 Task: Move the item due date "to the same day next week".
Action: Mouse moved to (1123, 96)
Screenshot: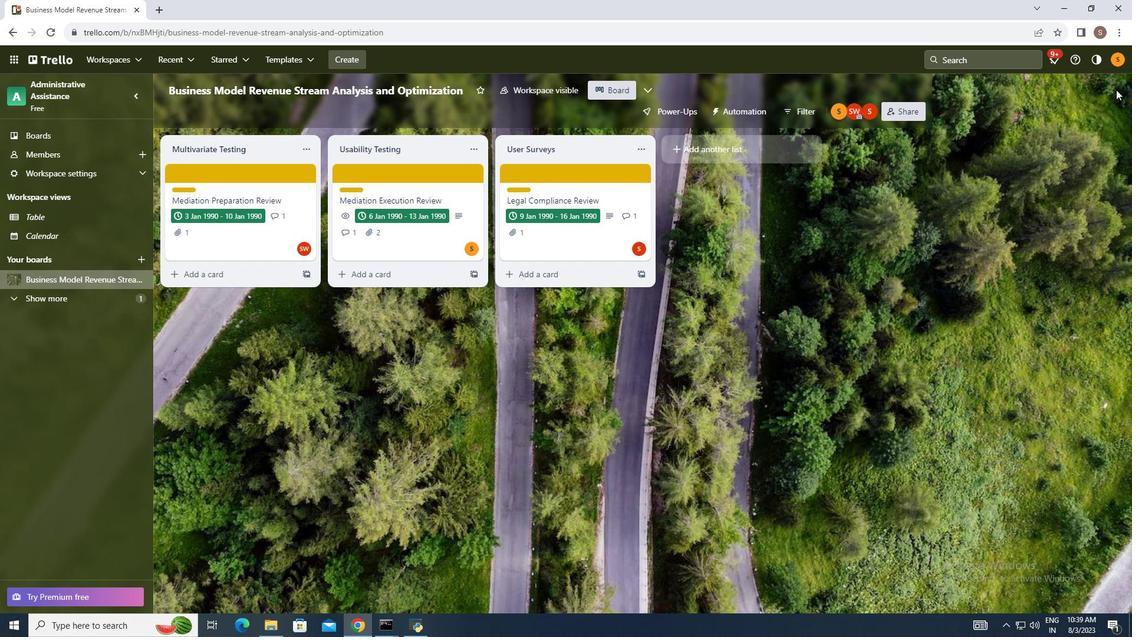 
Action: Mouse pressed left at (1123, 96)
Screenshot: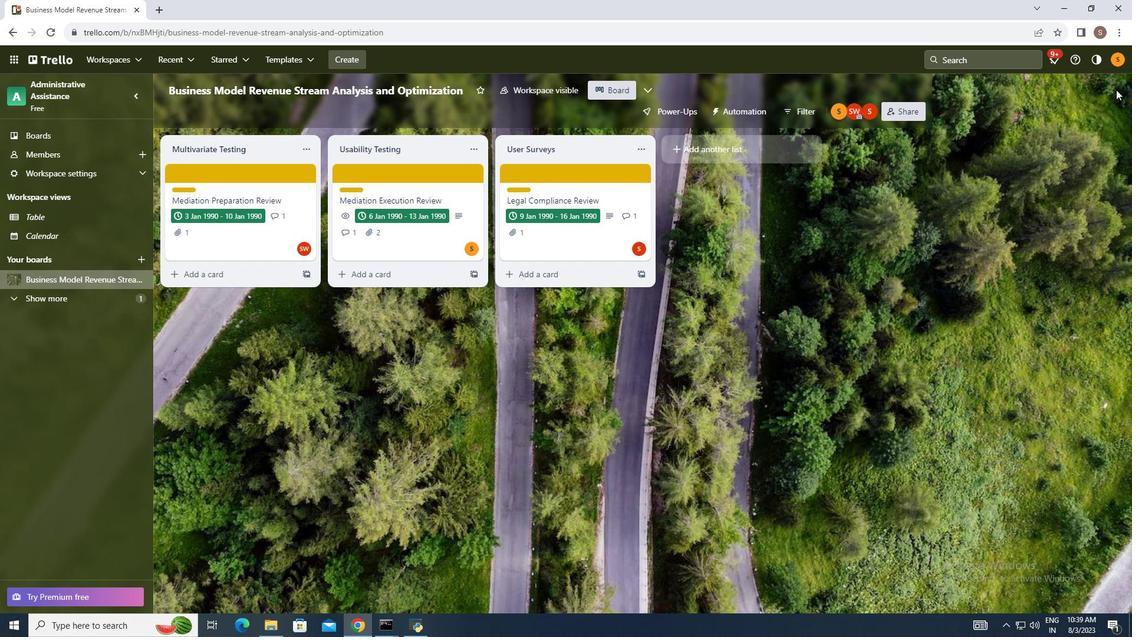 
Action: Mouse moved to (1041, 258)
Screenshot: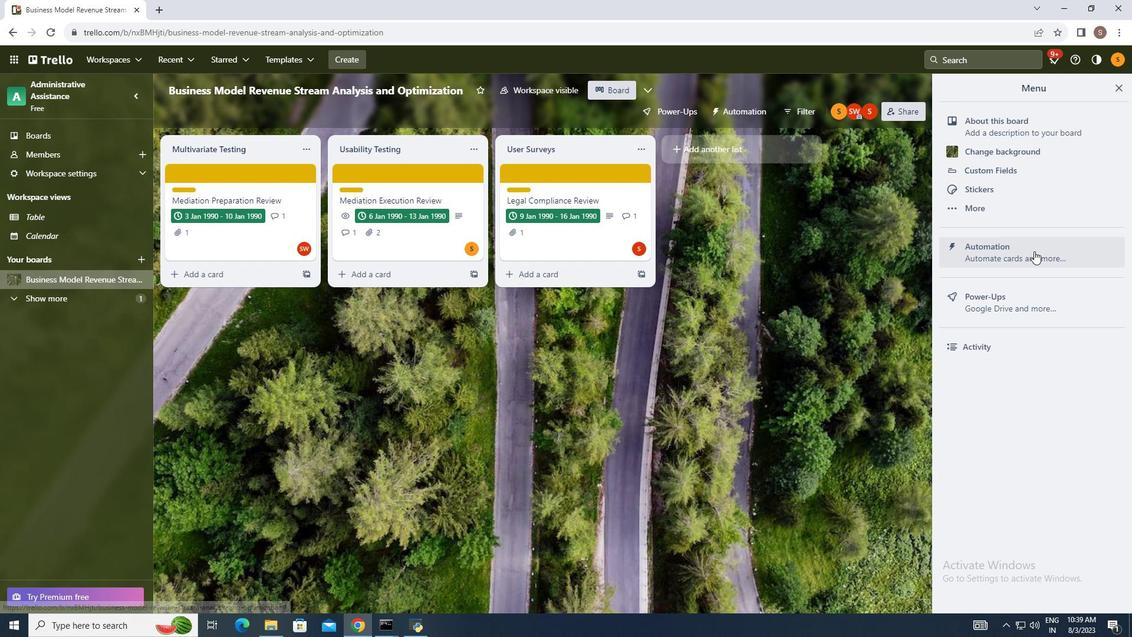 
Action: Mouse pressed left at (1041, 258)
Screenshot: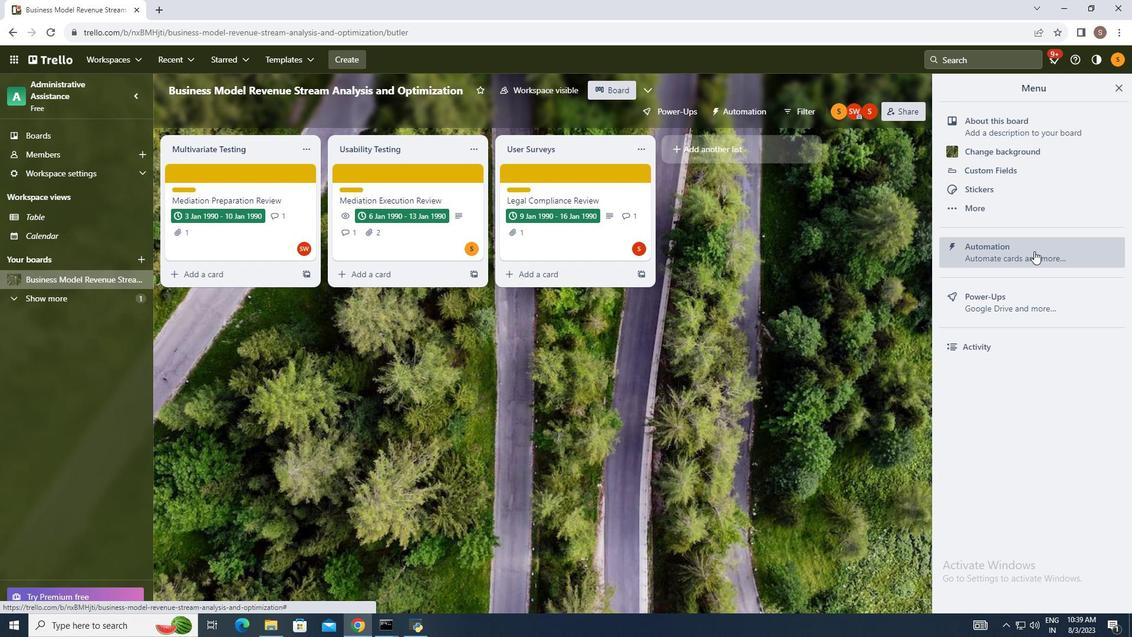 
Action: Mouse moved to (231, 315)
Screenshot: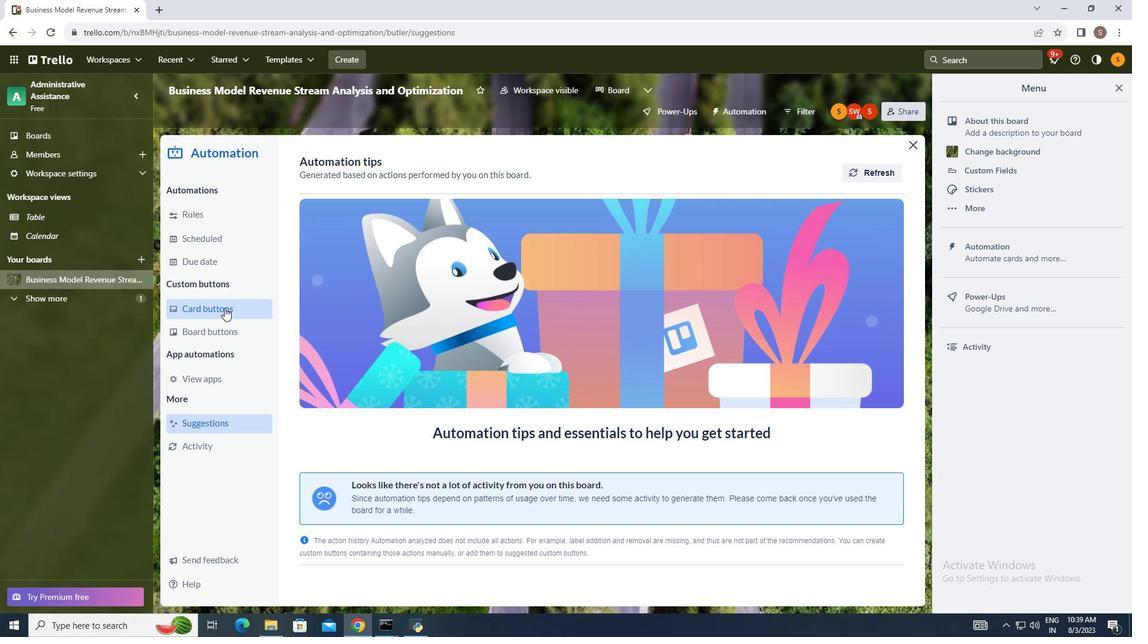 
Action: Mouse pressed left at (231, 315)
Screenshot: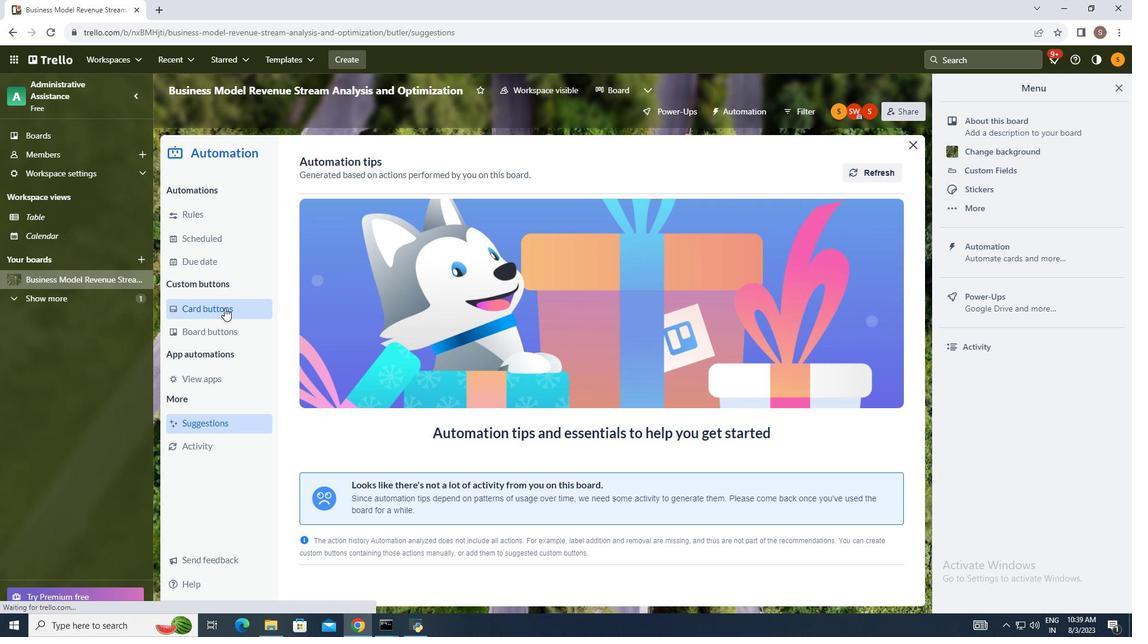 
Action: Mouse moved to (881, 169)
Screenshot: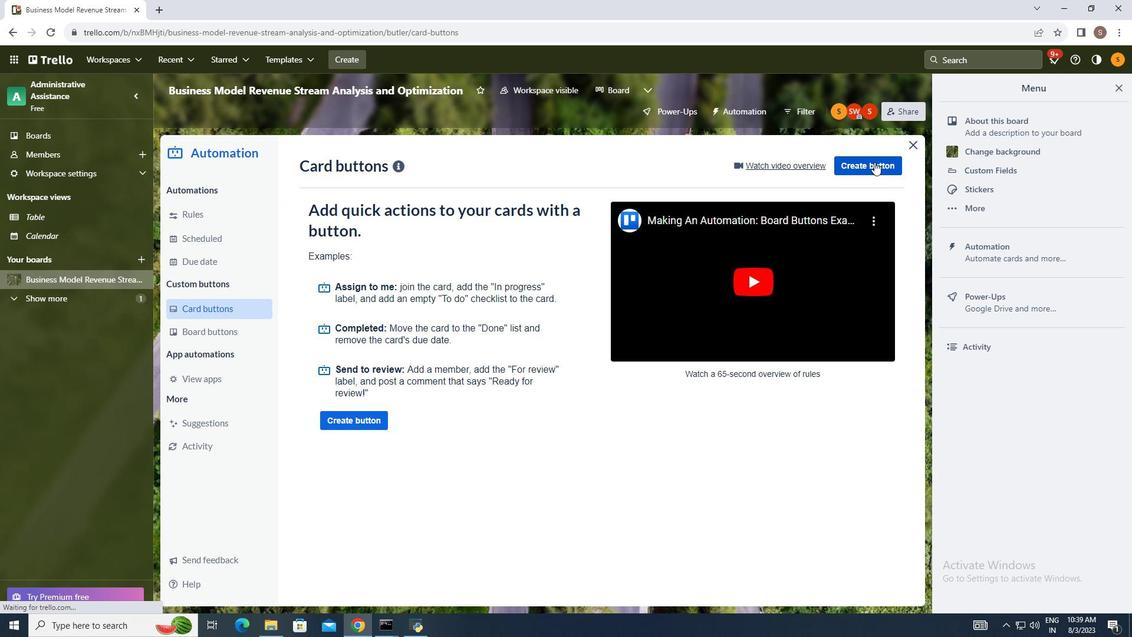 
Action: Mouse pressed left at (881, 169)
Screenshot: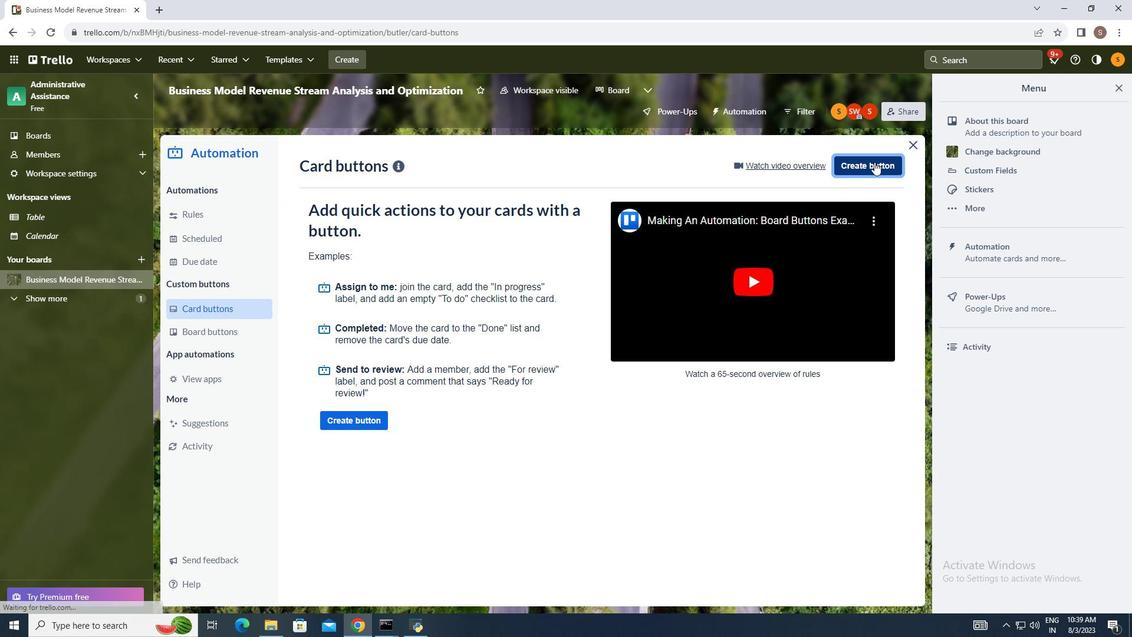 
Action: Mouse moved to (554, 330)
Screenshot: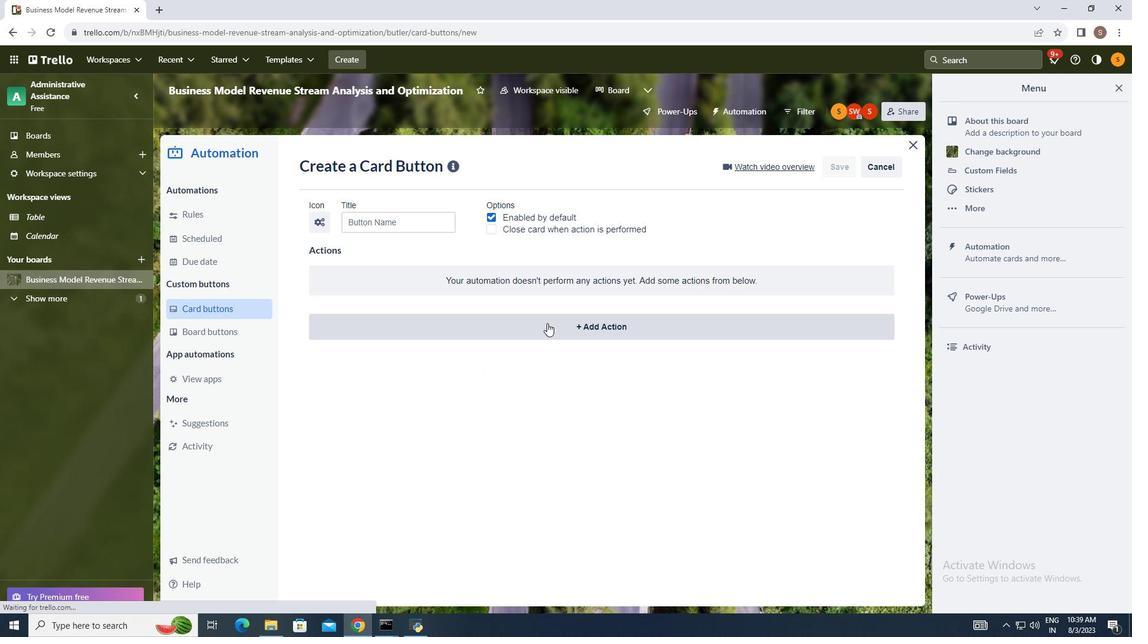 
Action: Mouse pressed left at (554, 330)
Screenshot: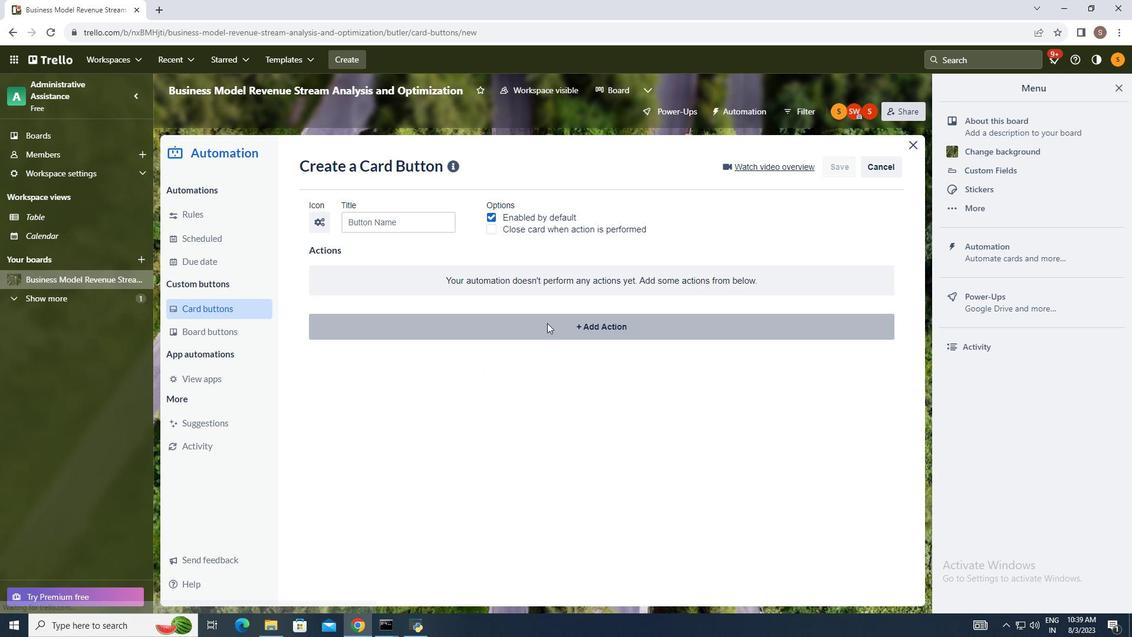 
Action: Mouse moved to (478, 372)
Screenshot: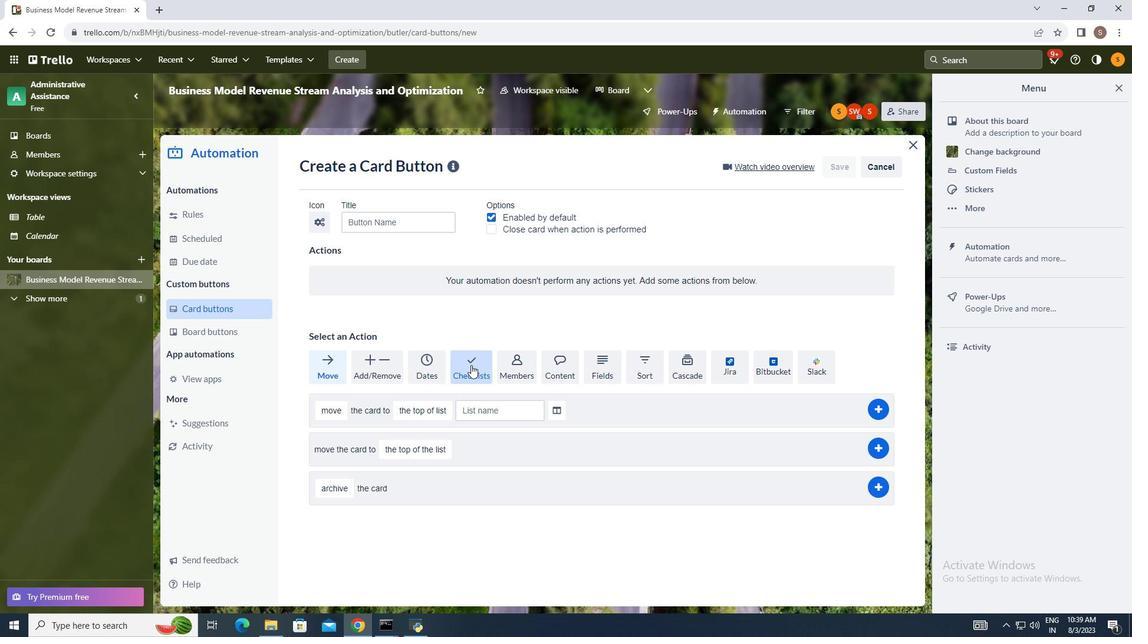 
Action: Mouse pressed left at (478, 372)
Screenshot: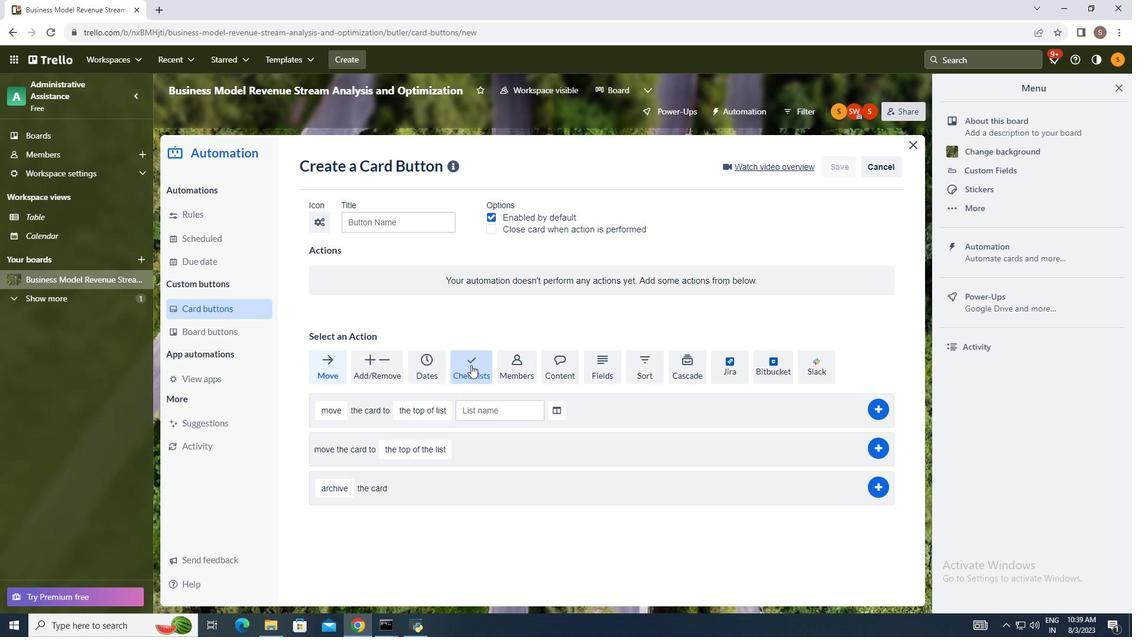 
Action: Mouse scrolled (478, 372) with delta (0, 0)
Screenshot: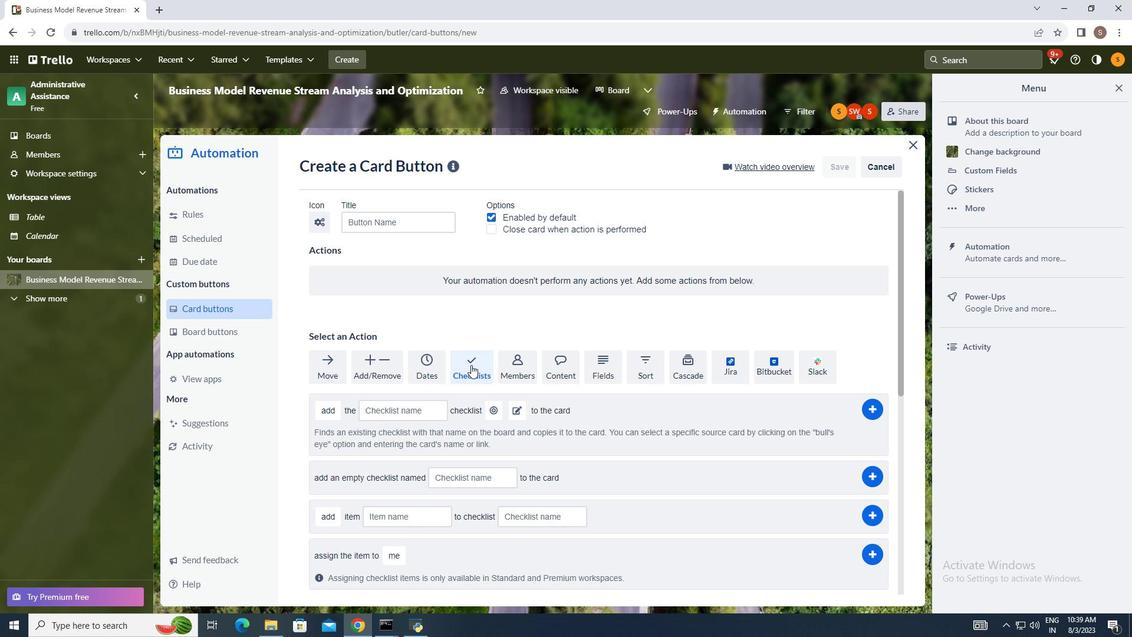 
Action: Mouse moved to (478, 372)
Screenshot: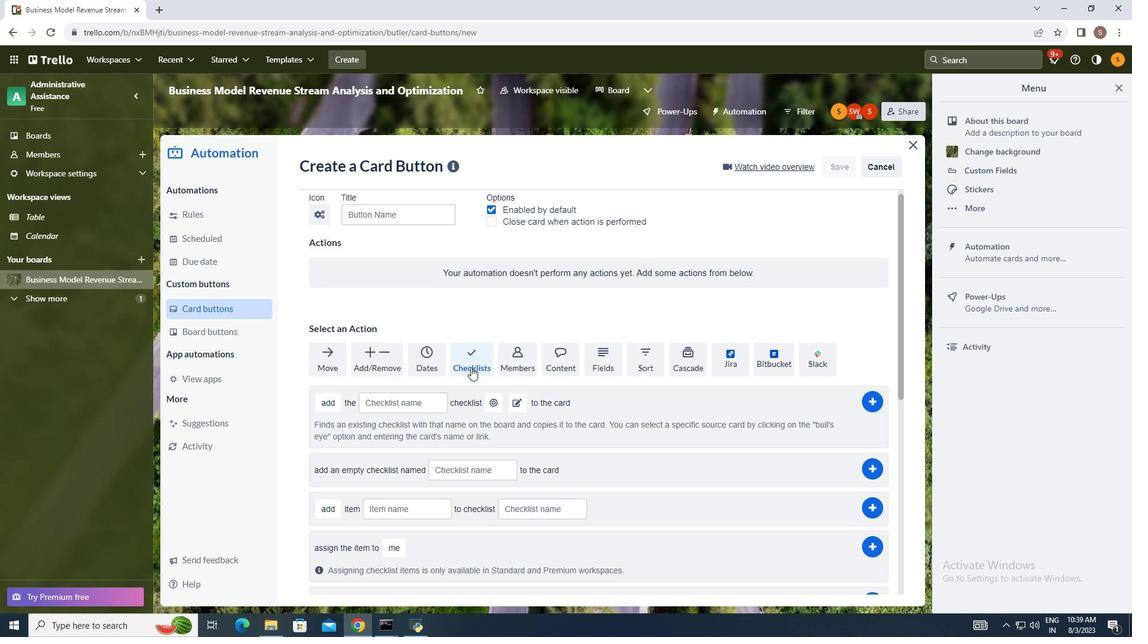 
Action: Mouse scrolled (478, 371) with delta (0, 0)
Screenshot: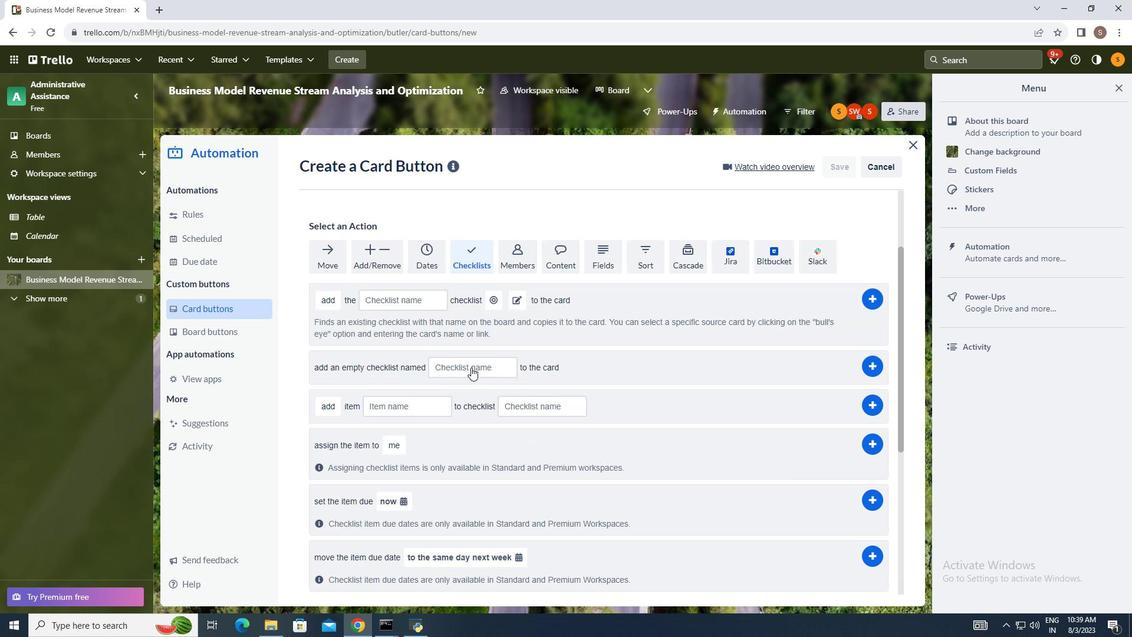 
Action: Mouse moved to (478, 374)
Screenshot: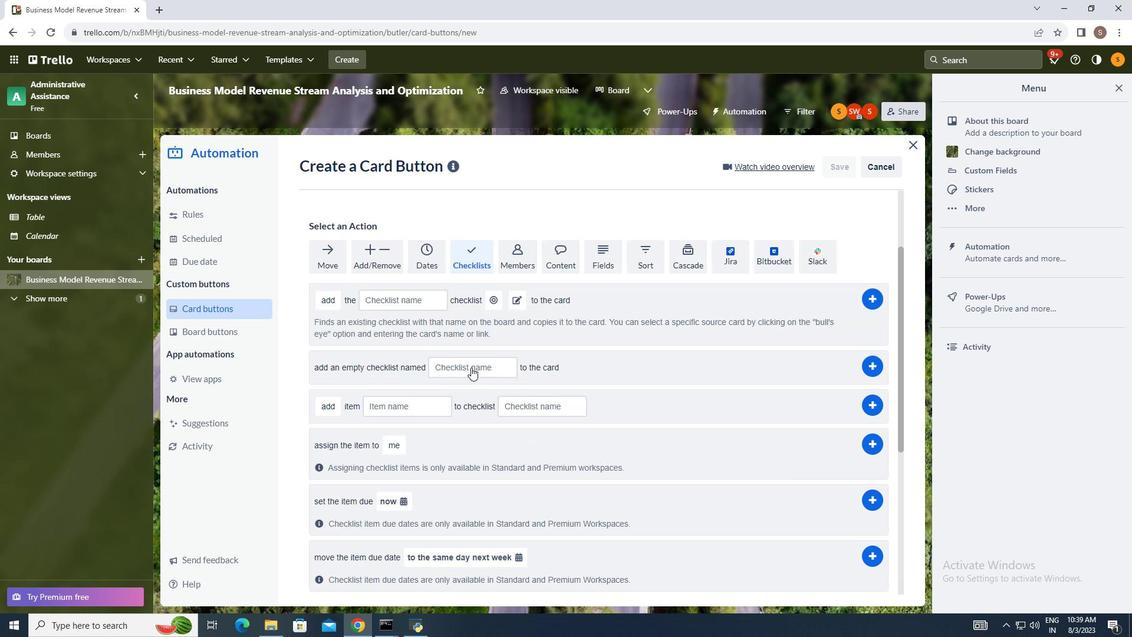 
Action: Mouse scrolled (478, 372) with delta (0, 0)
Screenshot: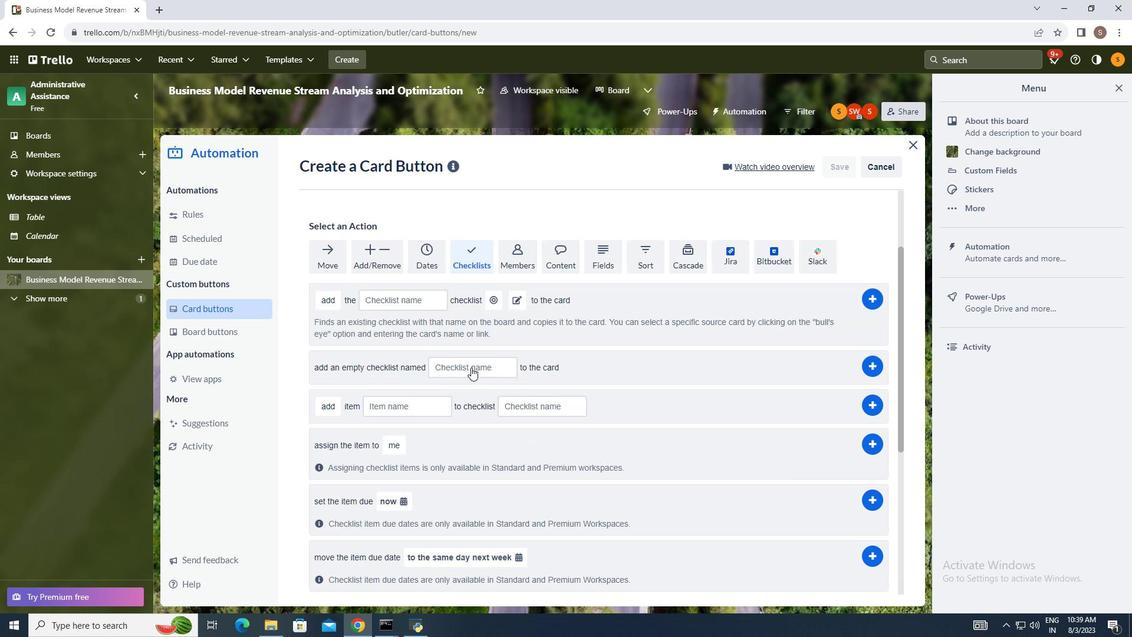 
Action: Mouse scrolled (478, 374) with delta (0, 0)
Screenshot: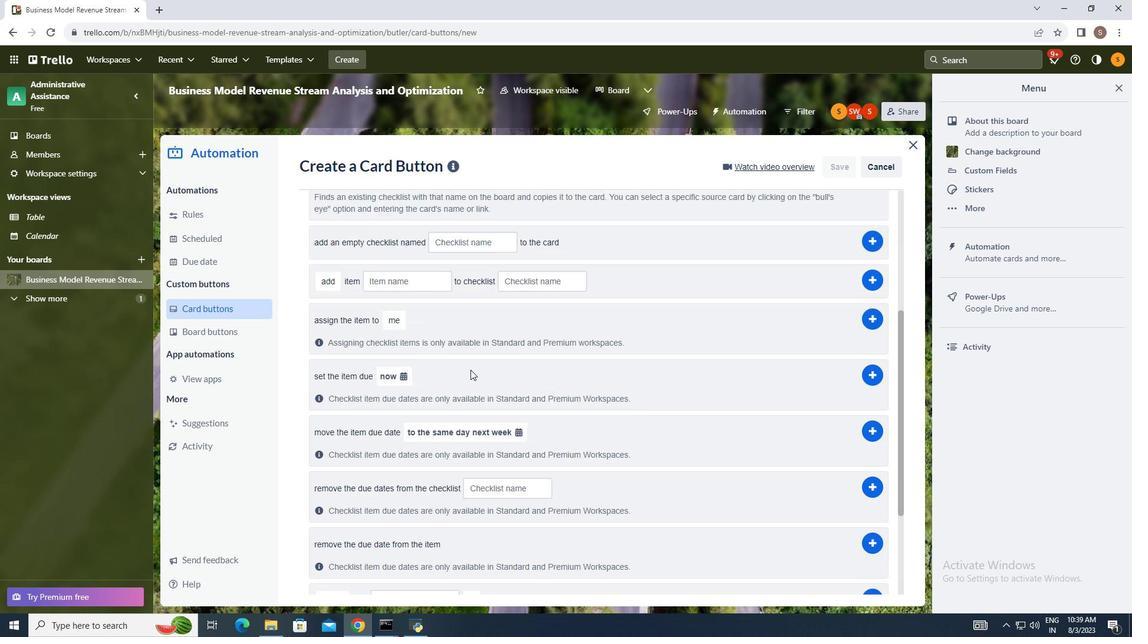 
Action: Mouse scrolled (478, 374) with delta (0, 0)
Screenshot: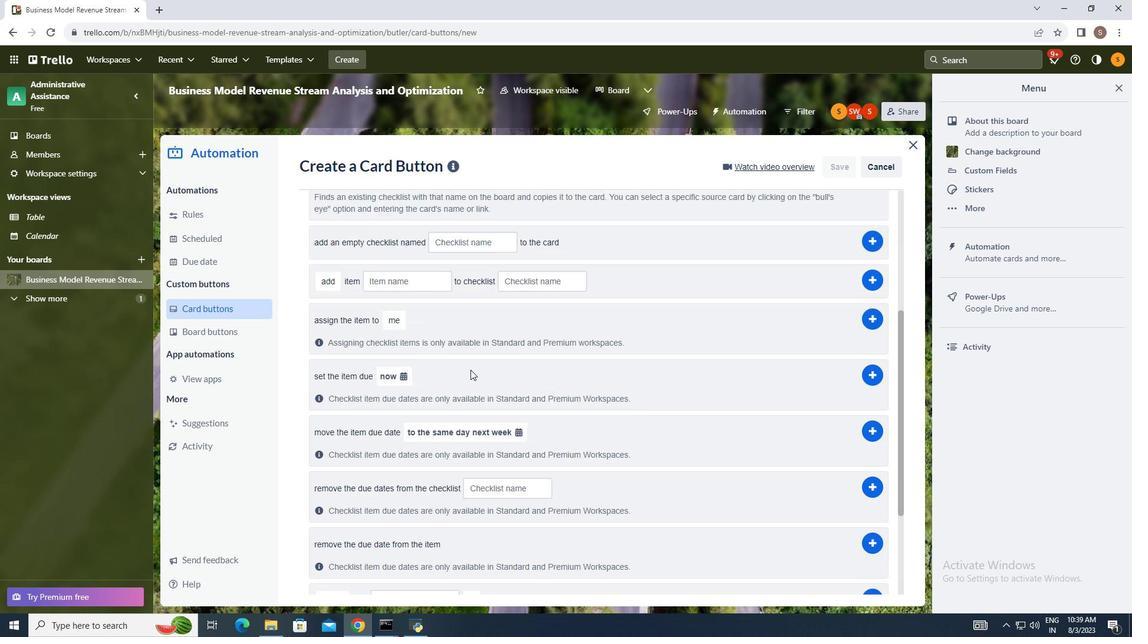 
Action: Mouse moved to (463, 434)
Screenshot: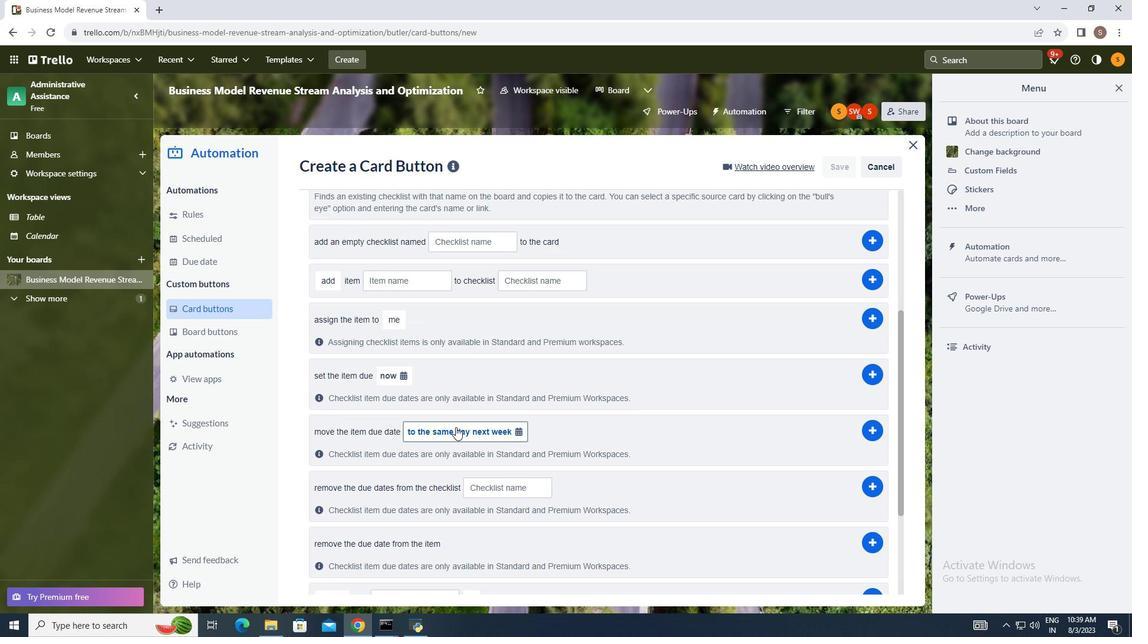
Action: Mouse pressed left at (463, 434)
Screenshot: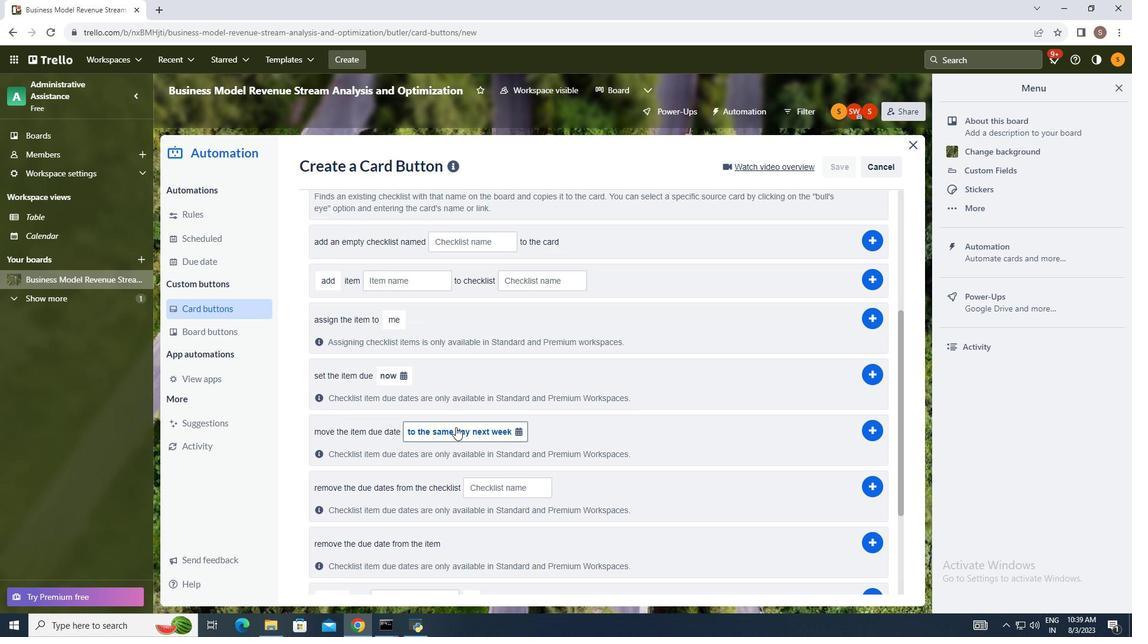 
Action: Mouse moved to (469, 473)
Screenshot: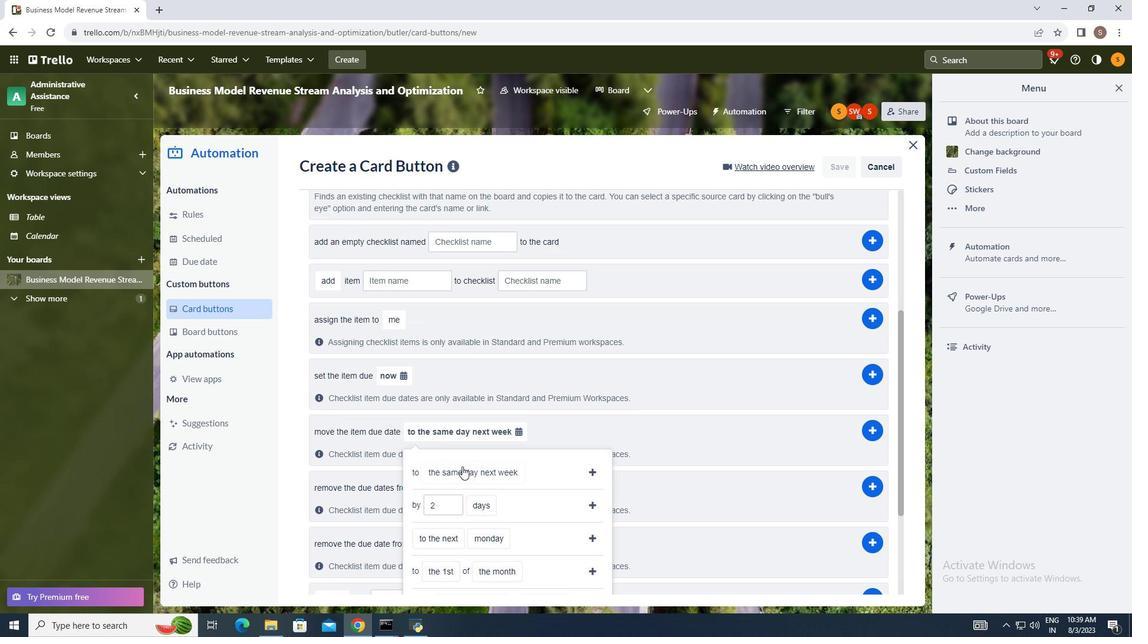 
Action: Mouse pressed left at (469, 473)
Screenshot: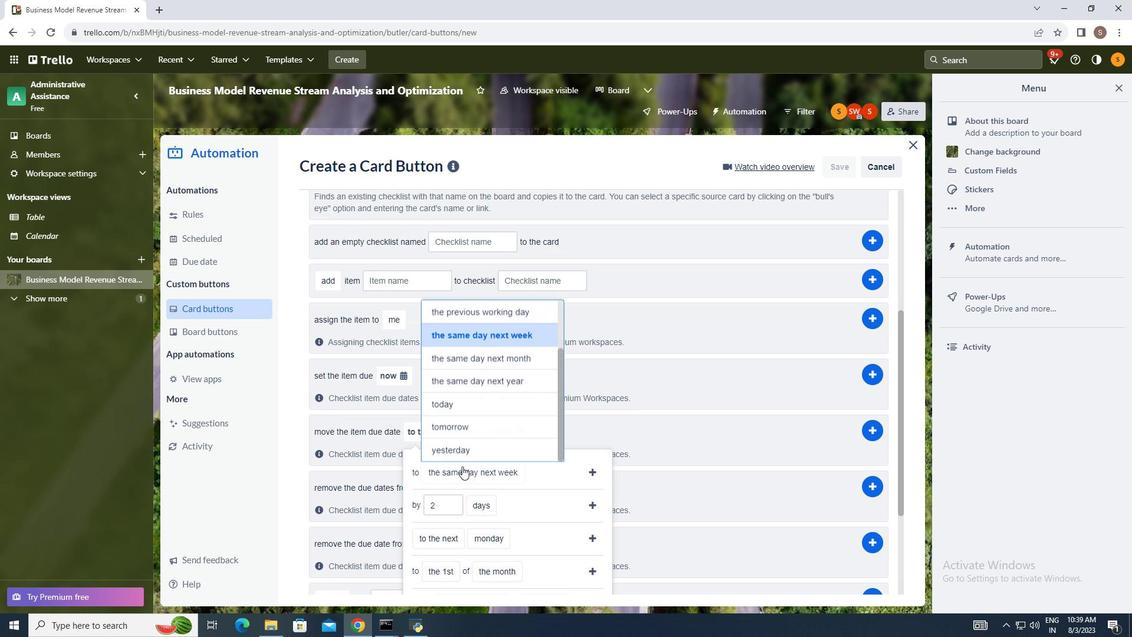 
Action: Mouse moved to (494, 336)
Screenshot: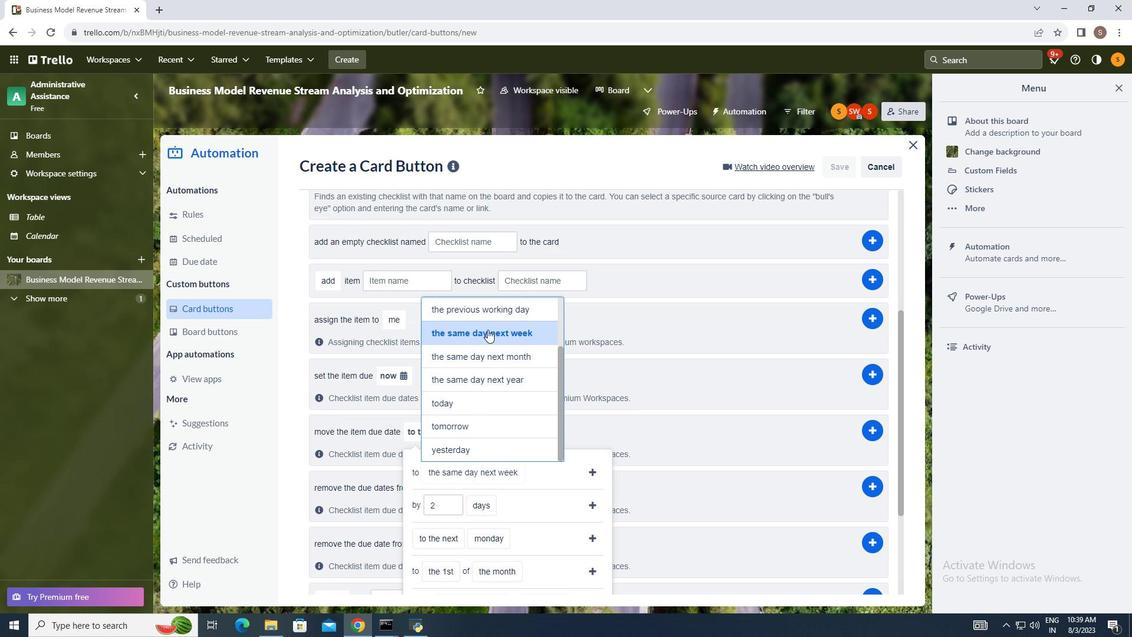 
Action: Mouse pressed left at (494, 336)
Screenshot: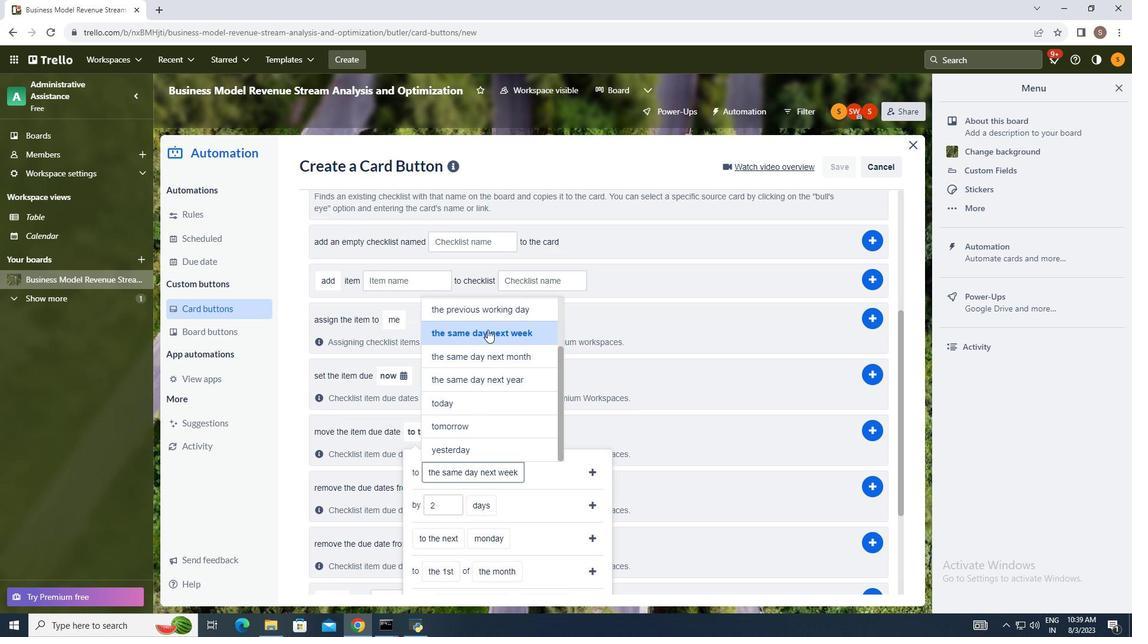 
Action: Mouse moved to (598, 482)
Screenshot: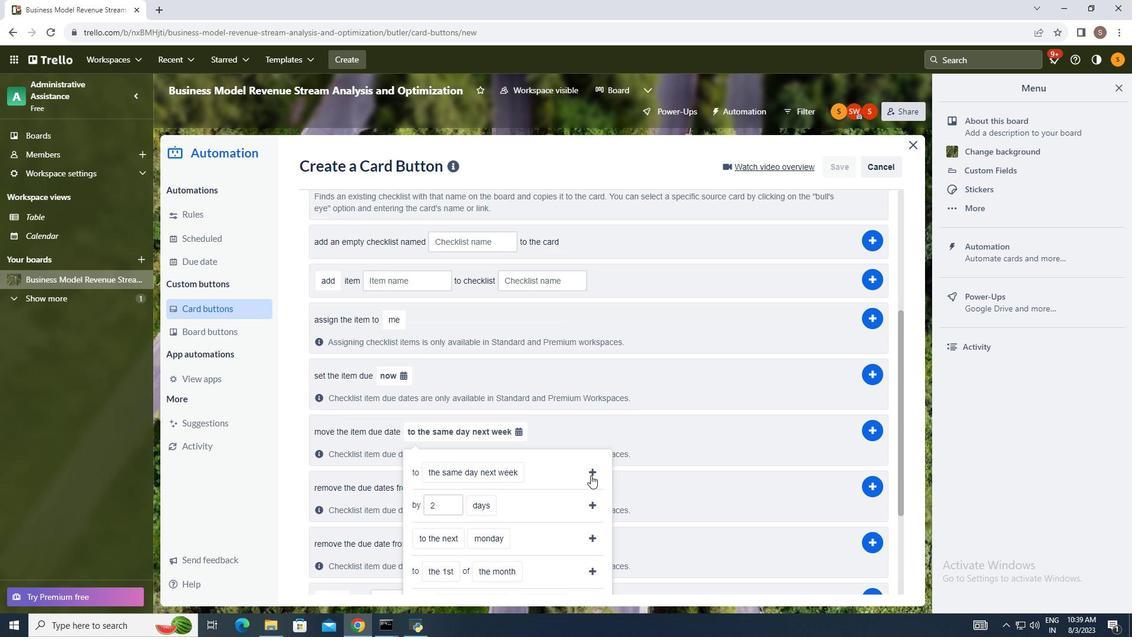 
Action: Mouse pressed left at (598, 482)
Screenshot: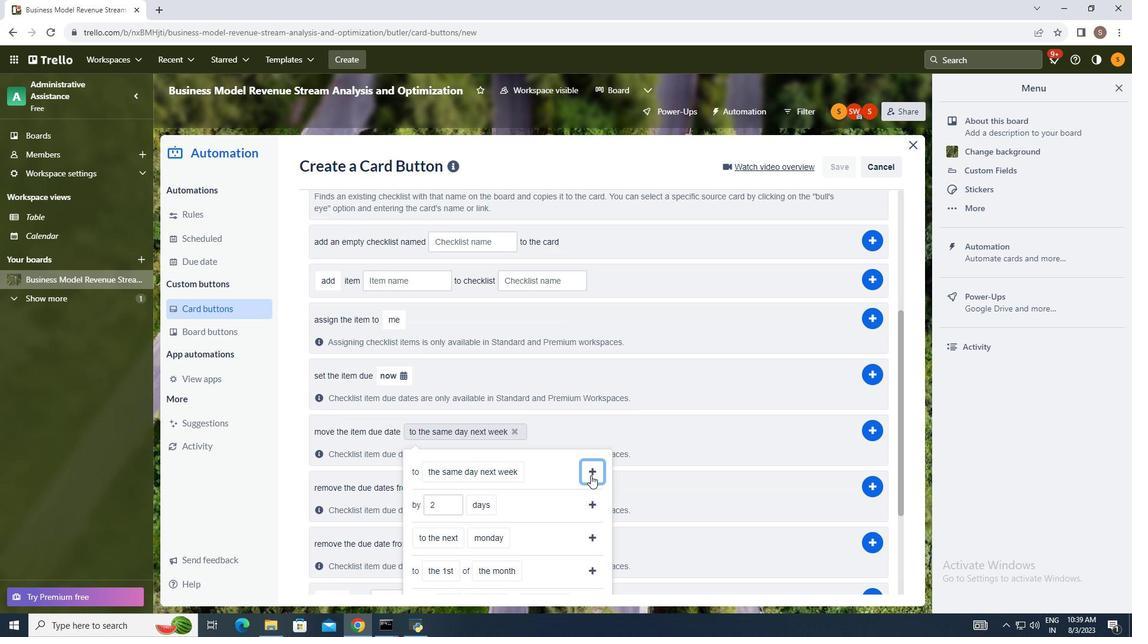 
Action: Mouse moved to (876, 437)
Screenshot: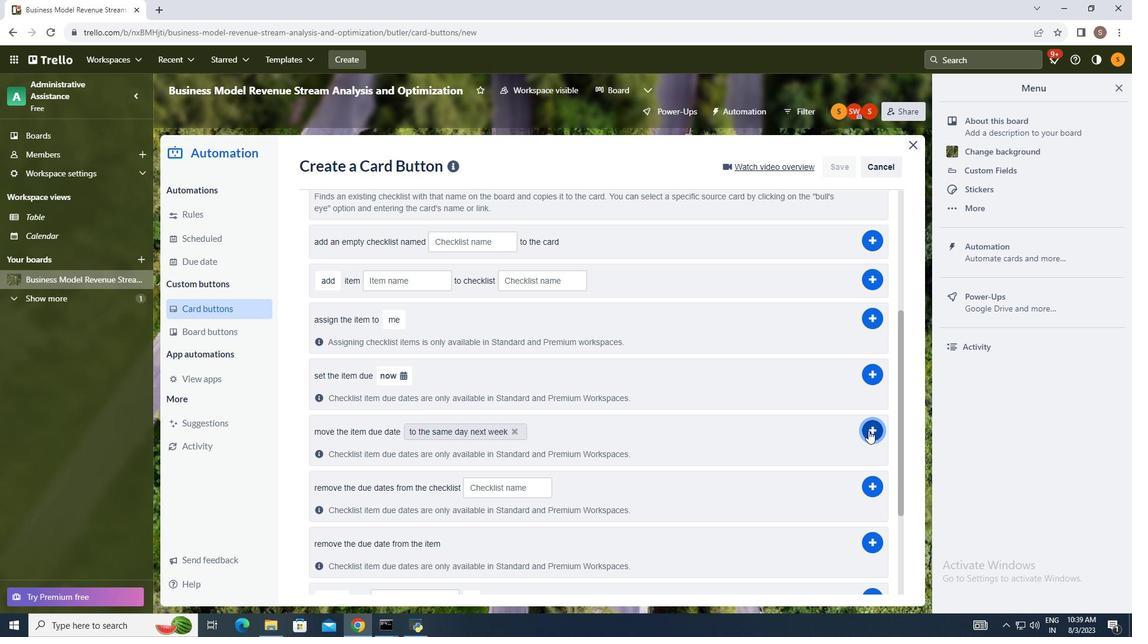 
Action: Mouse pressed left at (876, 437)
Screenshot: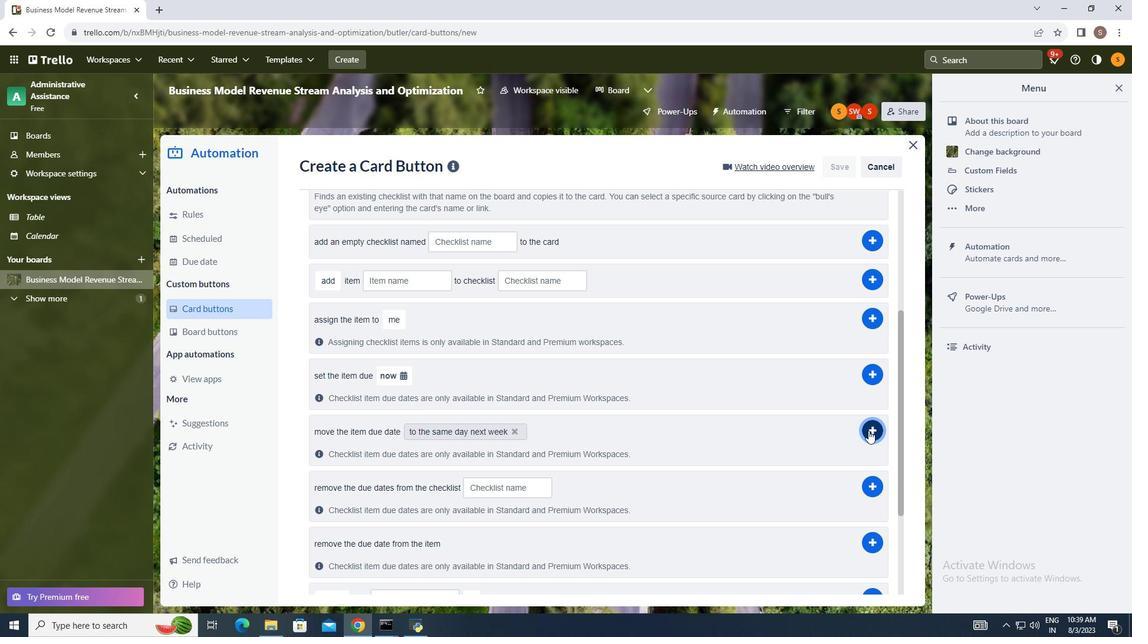 
Action: Mouse moved to (1000, 353)
Screenshot: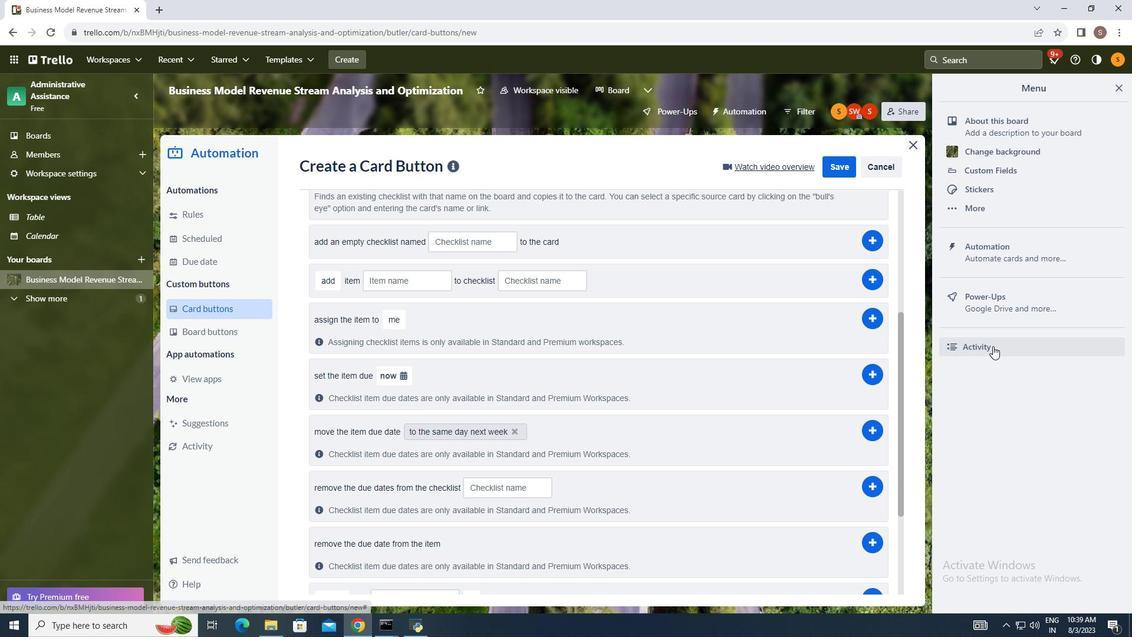 
